 Task: Create Workspace CRM Systems Workspace description Collect customer feedback and conduct surveys. Workspace type Small Business
Action: Mouse moved to (399, 61)
Screenshot: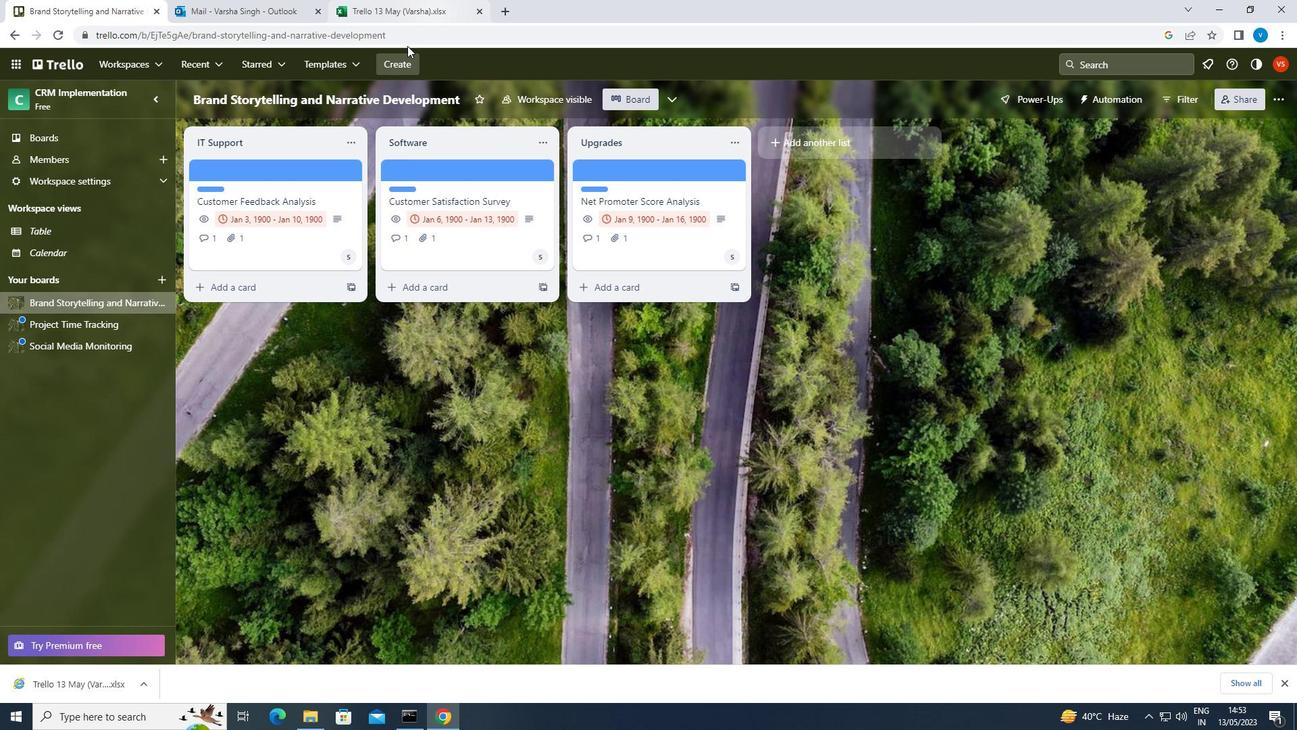 
Action: Mouse pressed left at (399, 61)
Screenshot: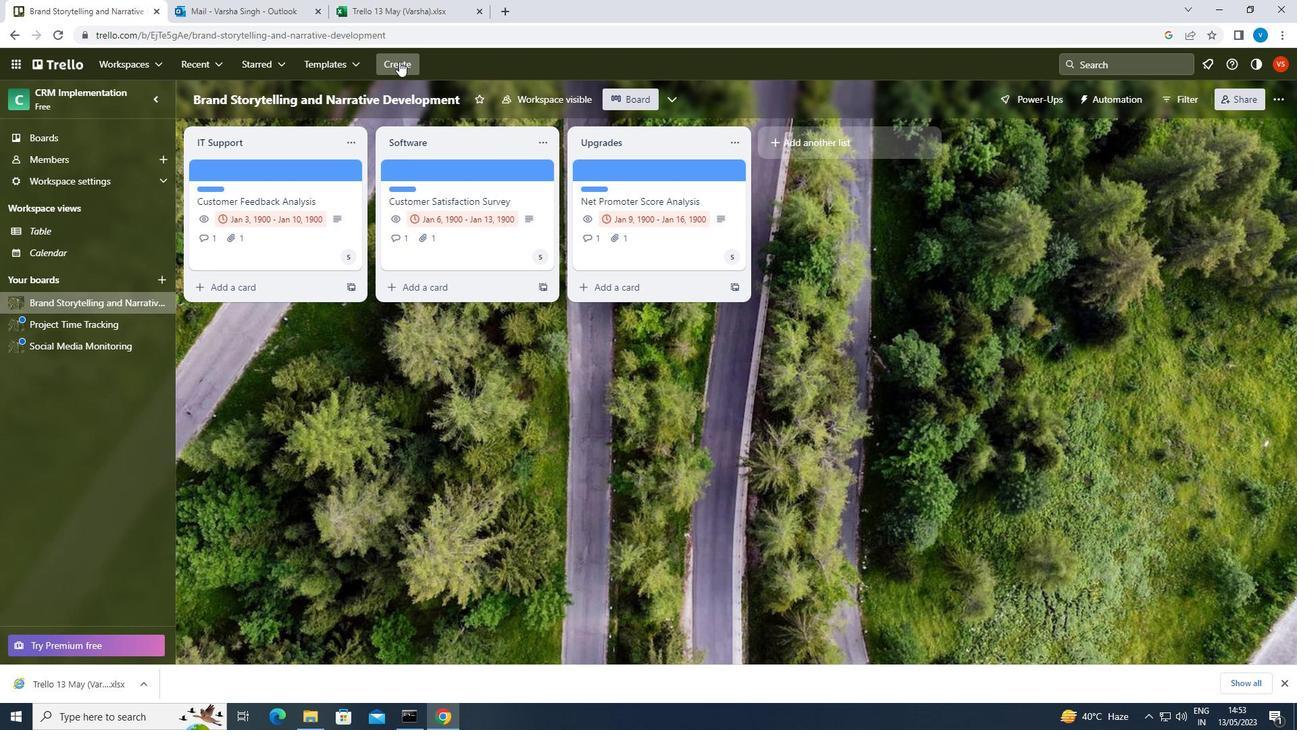 
Action: Mouse moved to (409, 198)
Screenshot: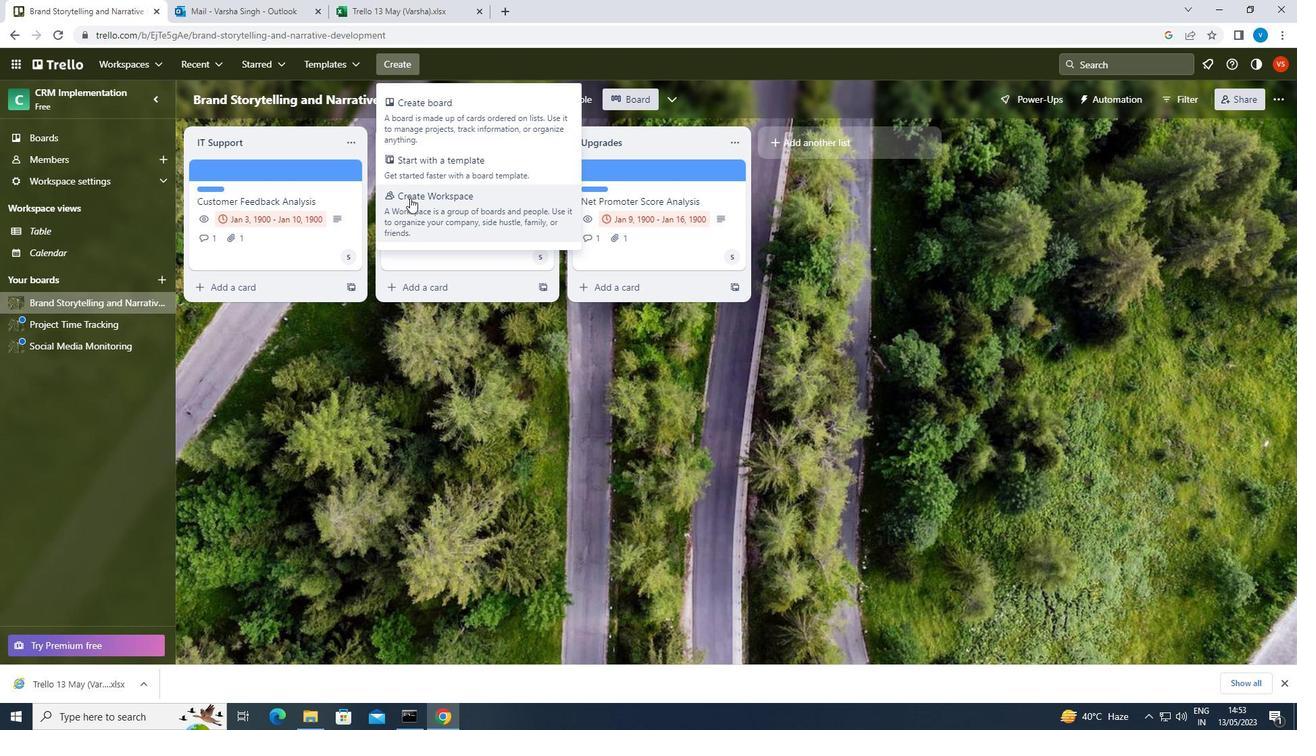 
Action: Mouse pressed left at (409, 198)
Screenshot: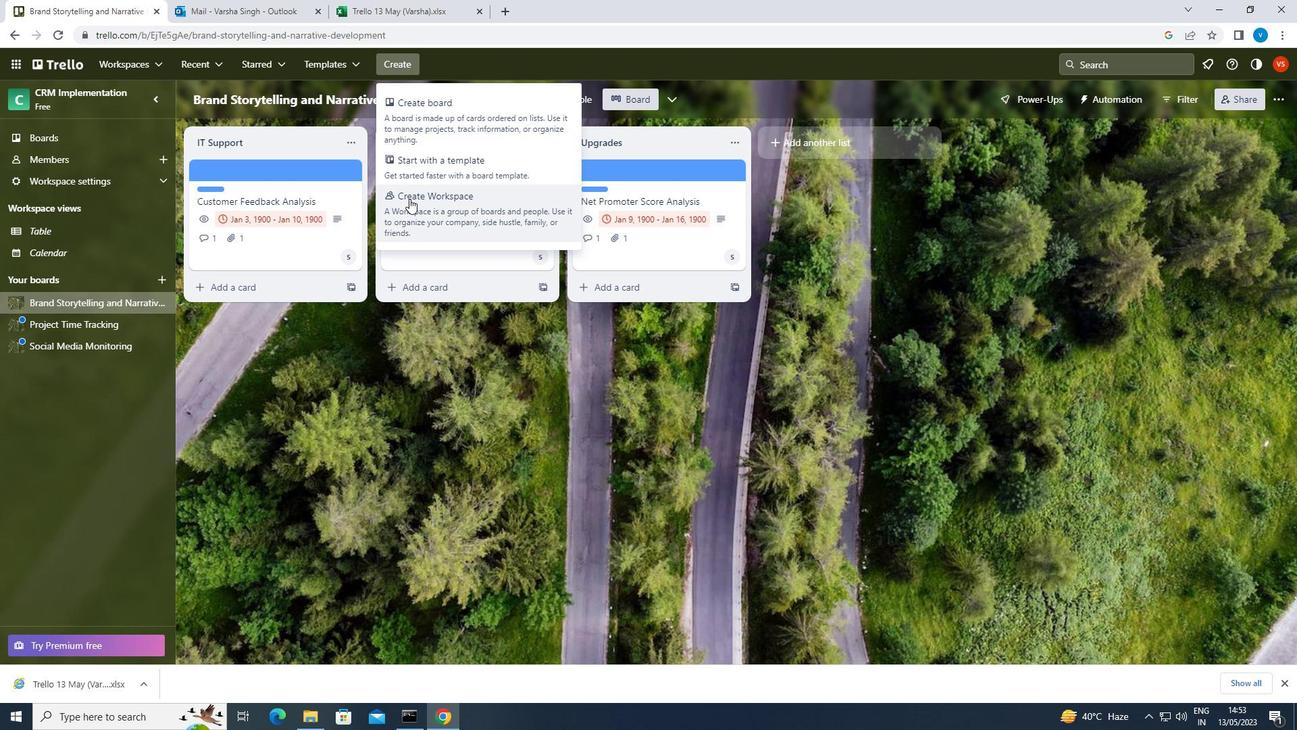 
Action: Mouse moved to (400, 225)
Screenshot: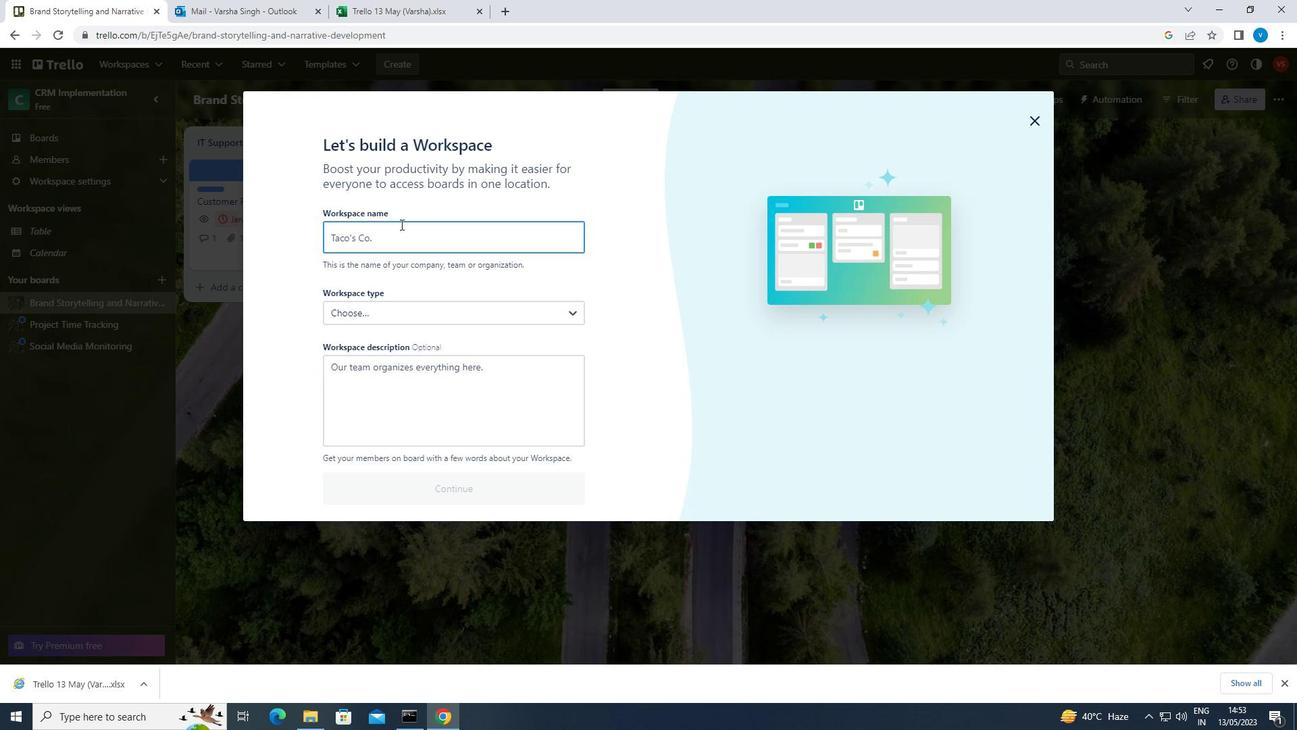 
Action: Mouse pressed left at (400, 225)
Screenshot: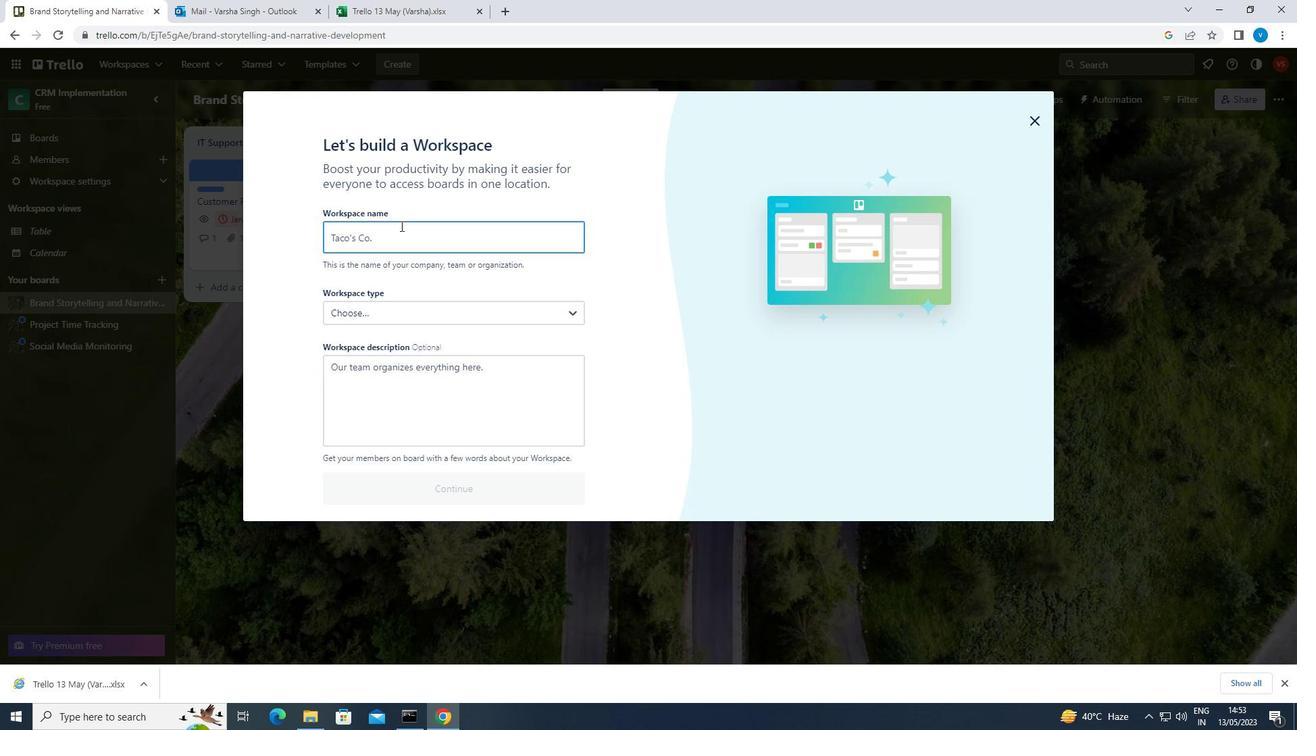 
Action: Mouse moved to (400, 225)
Screenshot: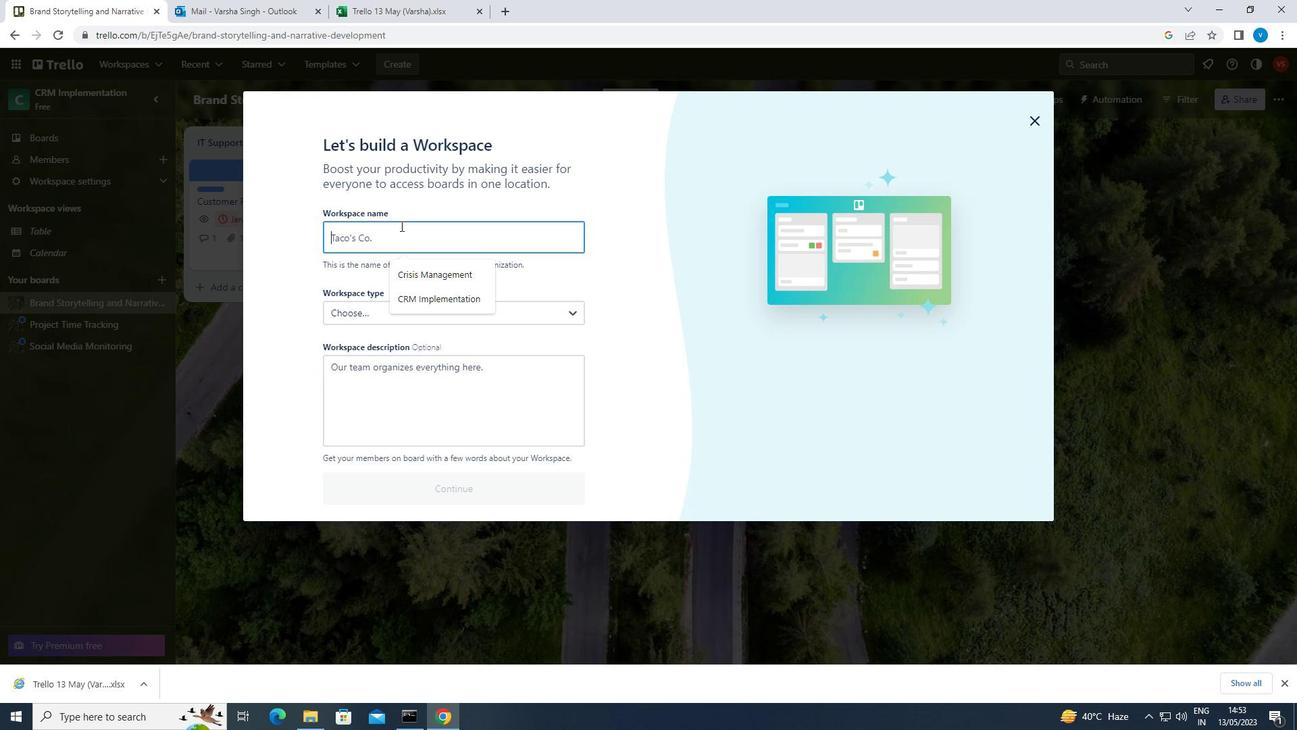 
Action: Key pressed <Key.shift><Key.shift><Key.shift><Key.shift><Key.shift>CRM<Key.space><Key.shift>SYSTEMS
Screenshot: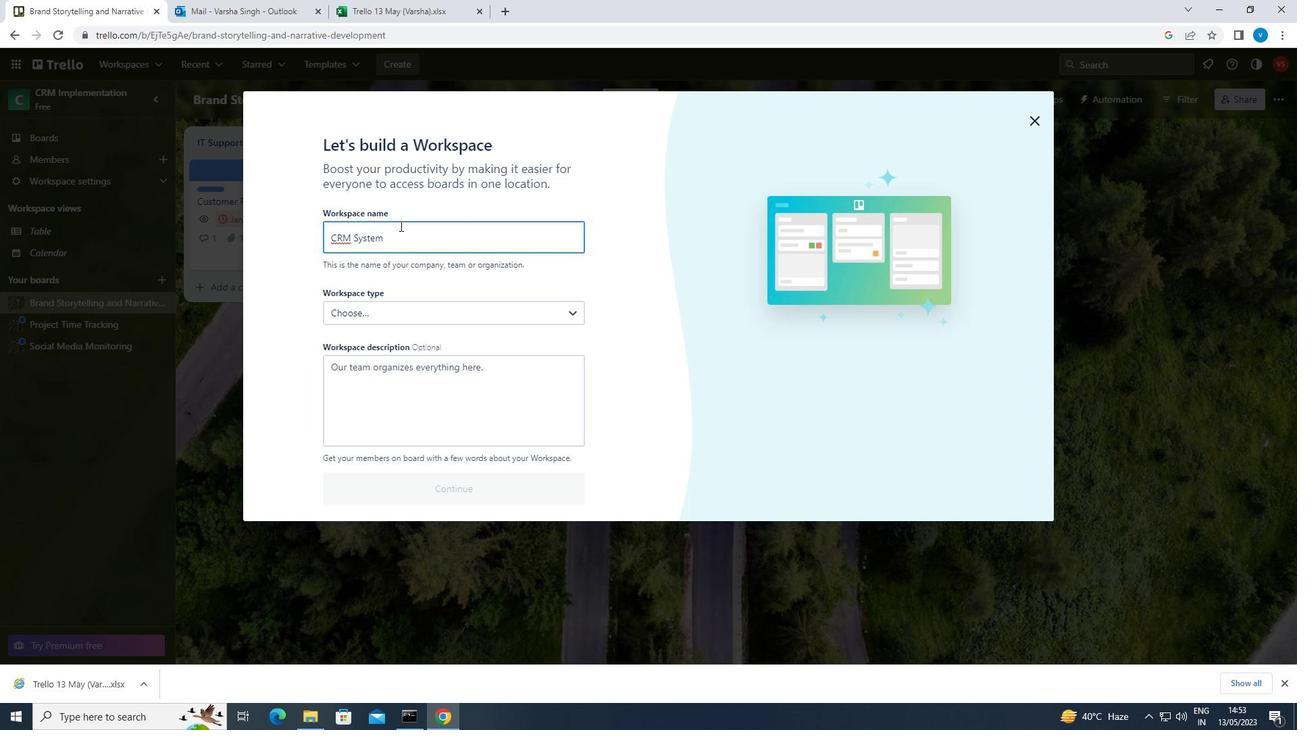 
Action: Mouse moved to (394, 390)
Screenshot: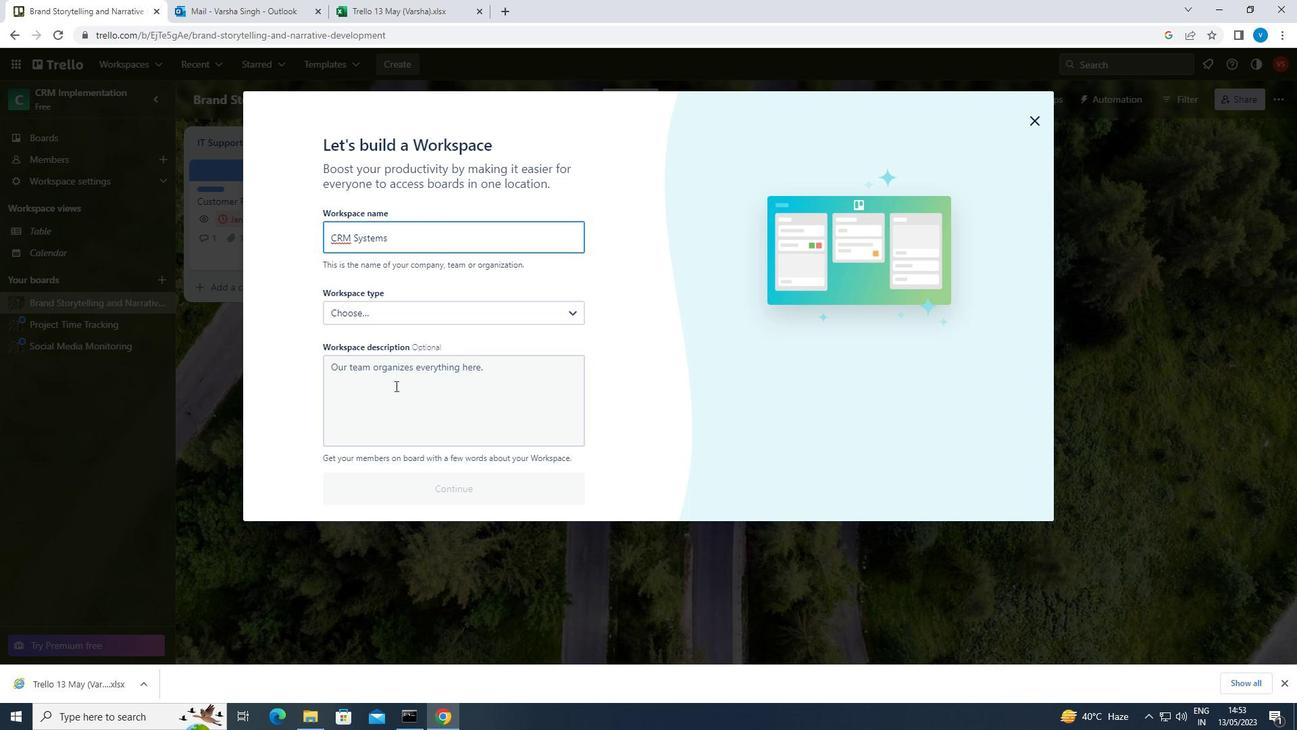 
Action: Mouse pressed left at (394, 390)
Screenshot: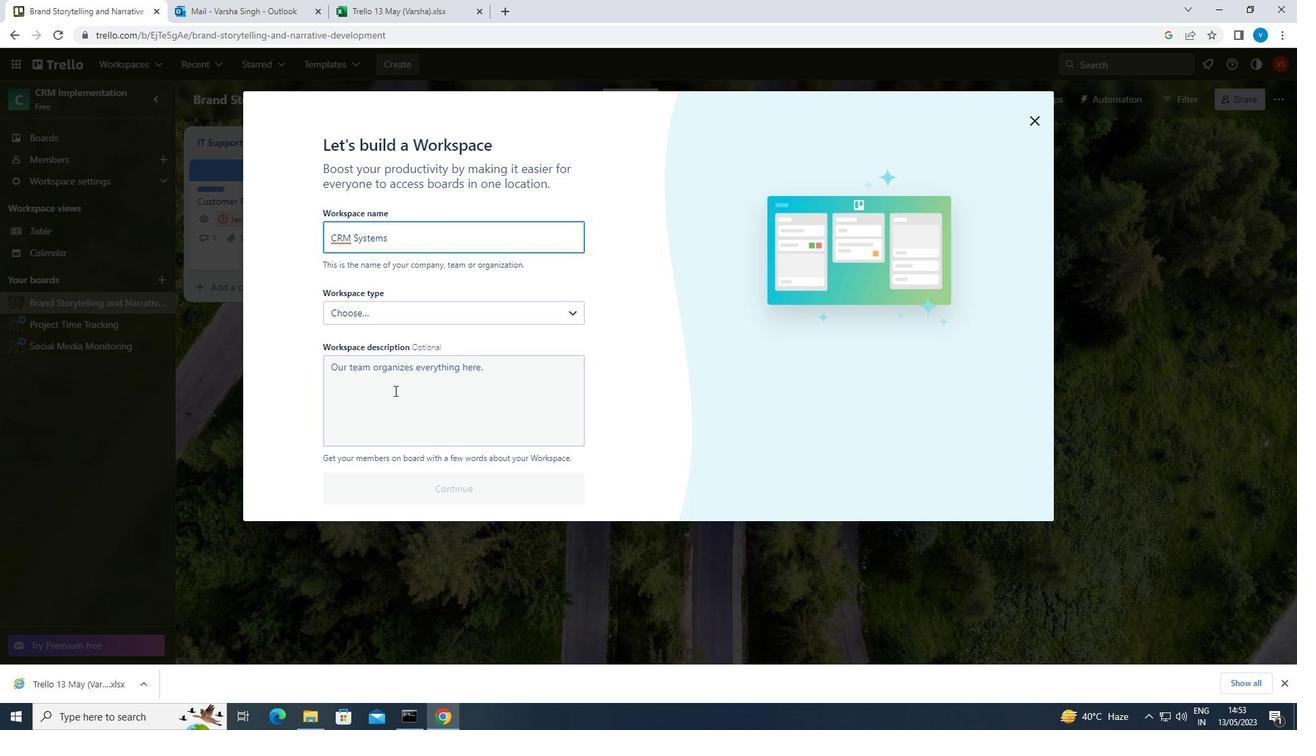 
Action: Key pressed <Key.shift>COLLECT<Key.space>CUSTOMER<Key.space>FEEDBACK<Key.space>AND<Key.space>CONDUCT<Key.space>SURVEYS.
Screenshot: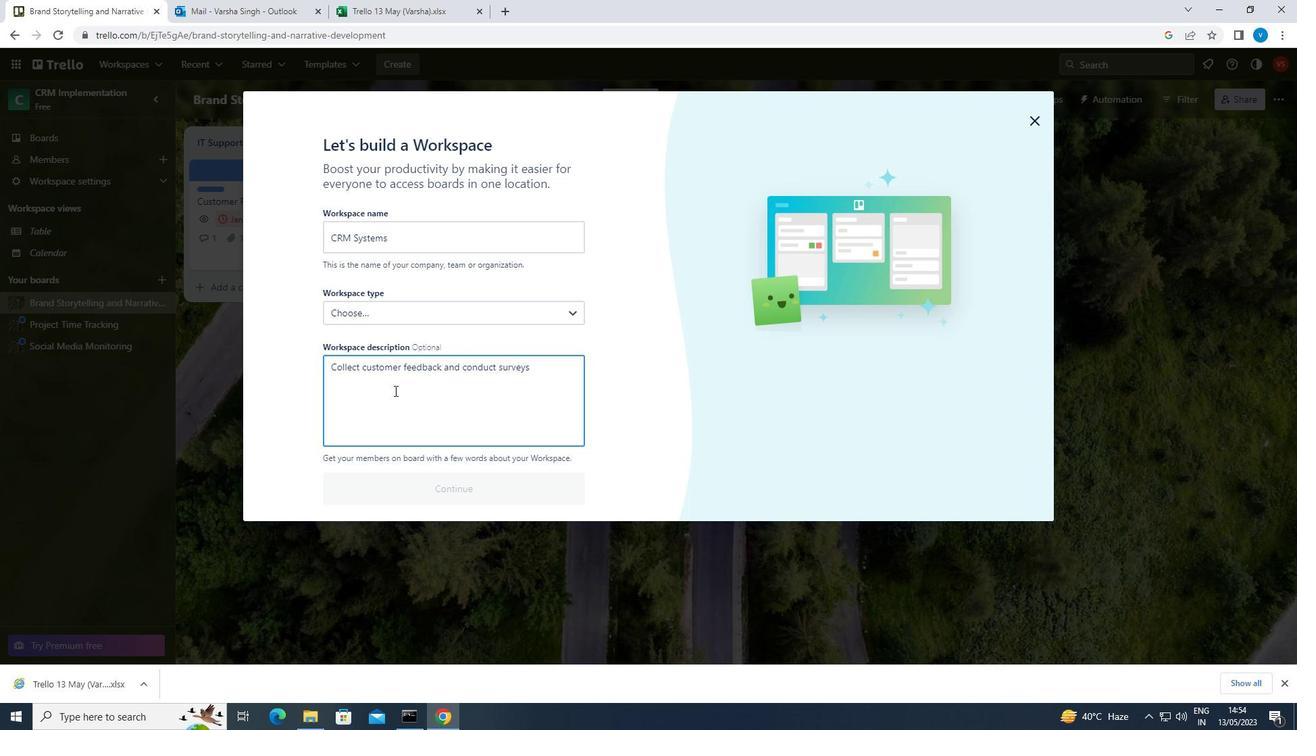 
Action: Mouse moved to (437, 314)
Screenshot: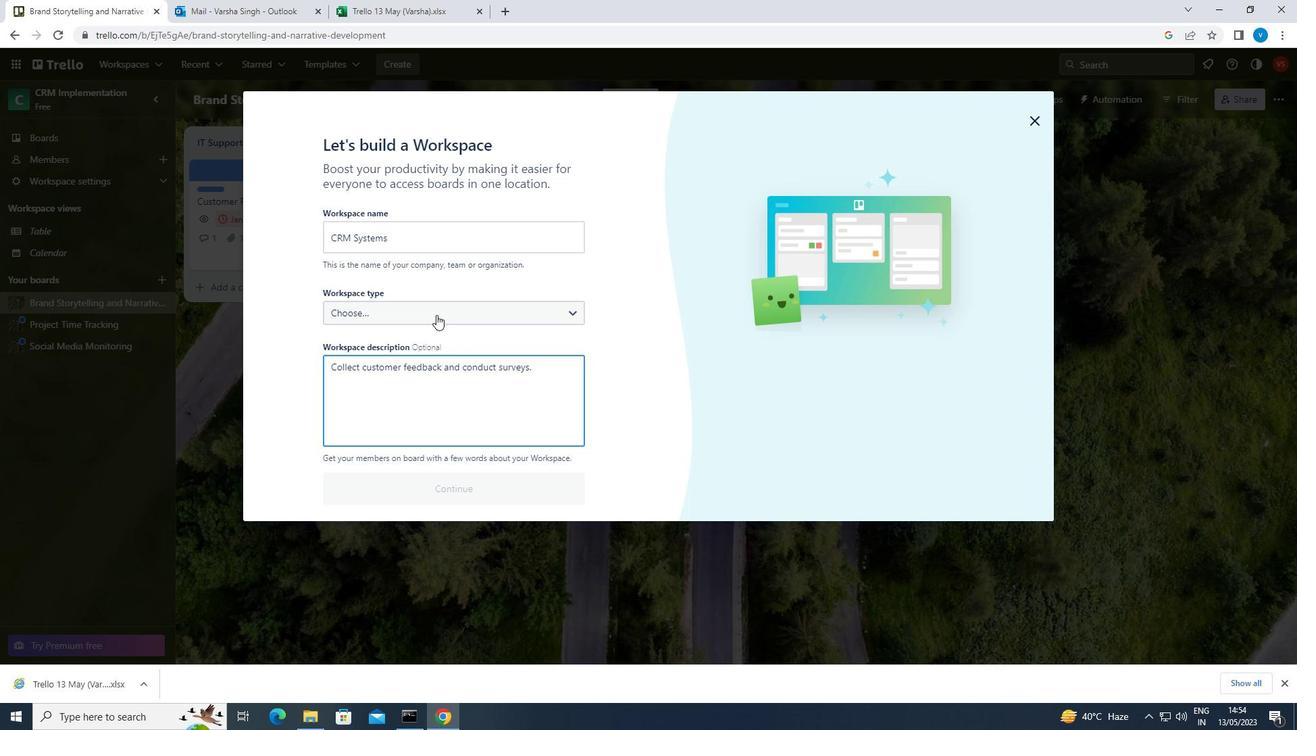 
Action: Mouse pressed left at (437, 314)
Screenshot: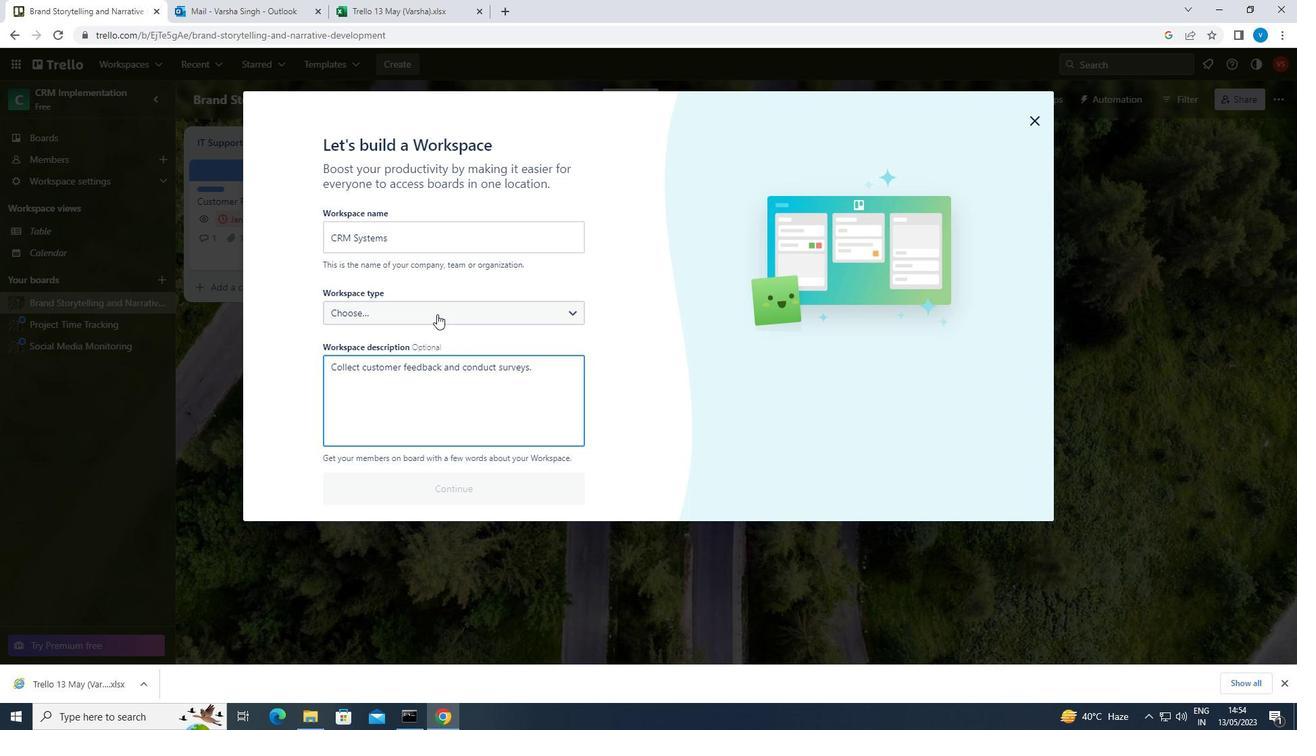 
Action: Mouse moved to (408, 452)
Screenshot: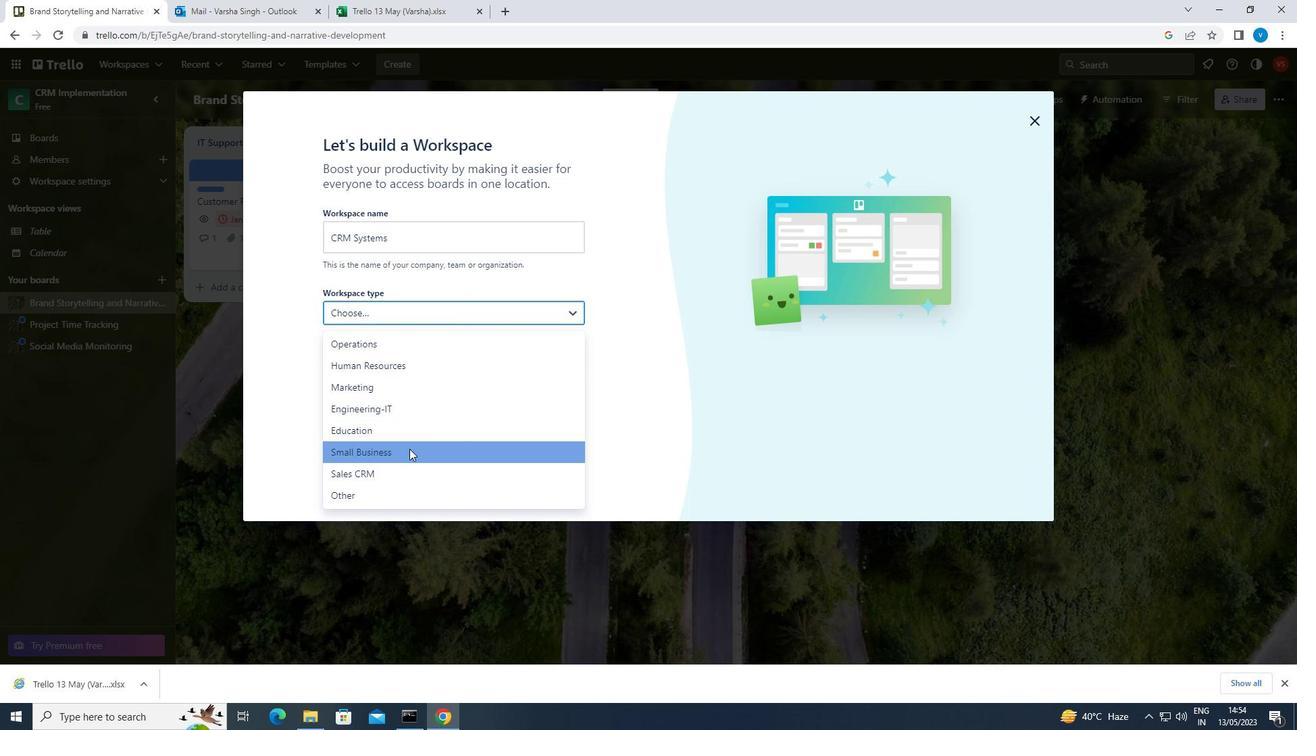 
Action: Mouse pressed left at (408, 452)
Screenshot: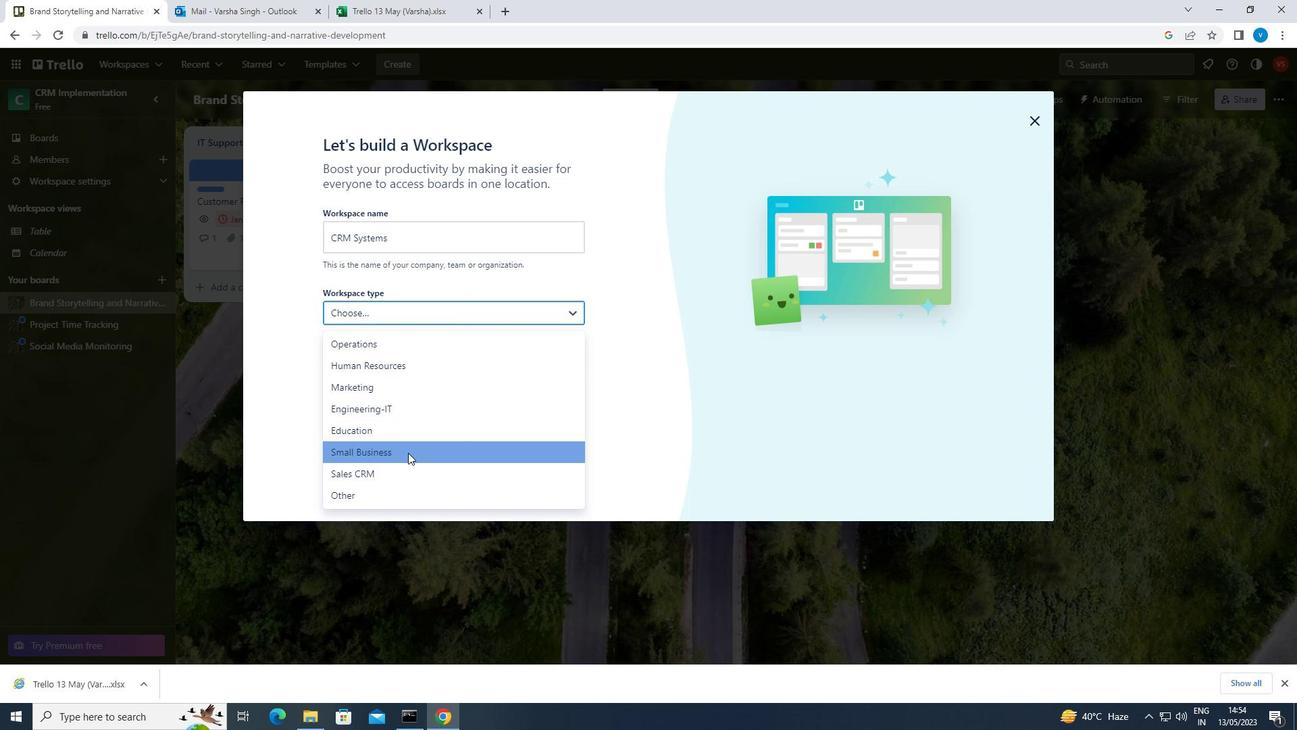 
Action: Mouse moved to (426, 488)
Screenshot: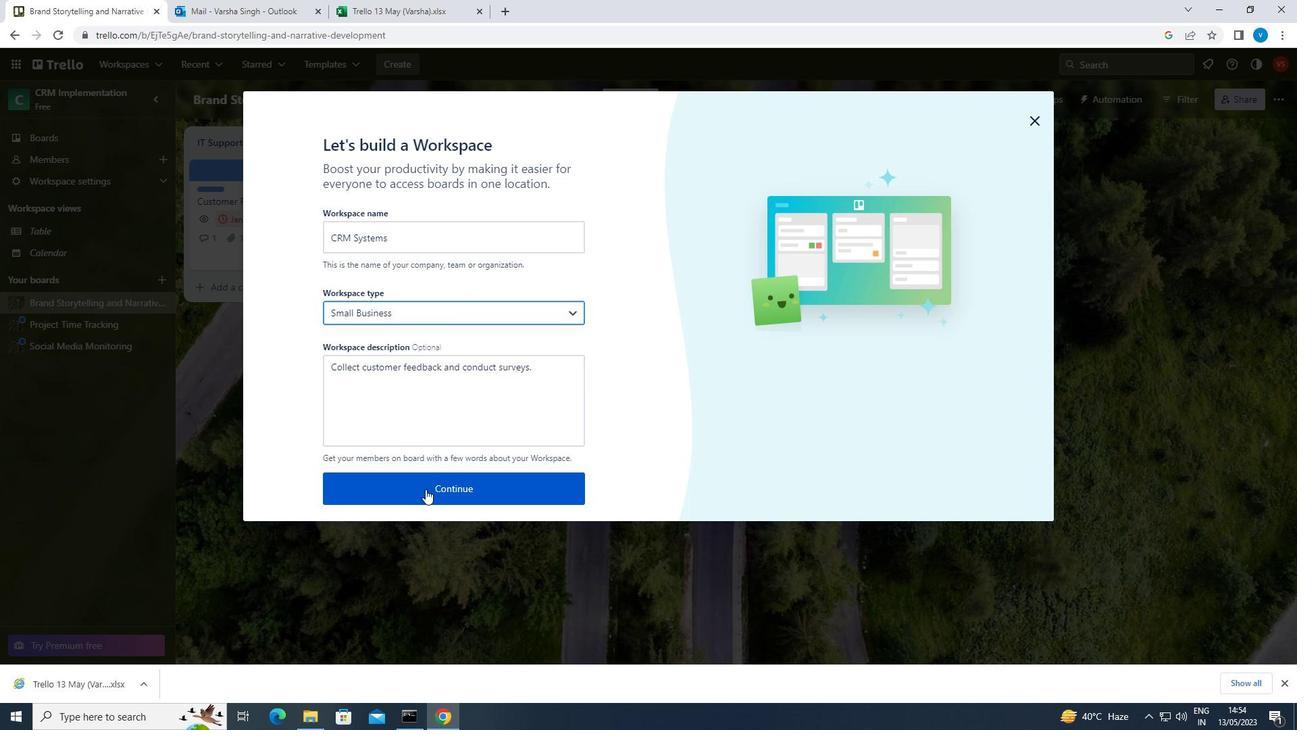
Action: Mouse pressed left at (426, 488)
Screenshot: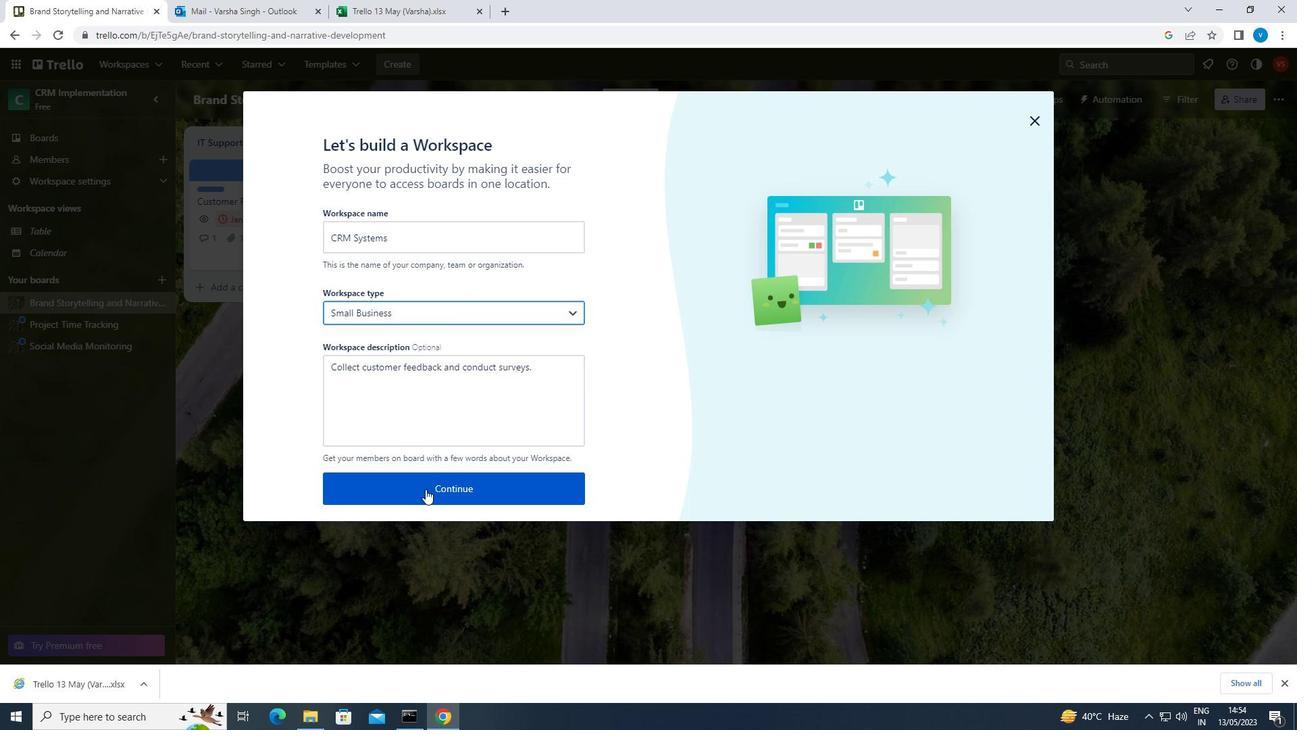 
Action: Mouse moved to (429, 485)
Screenshot: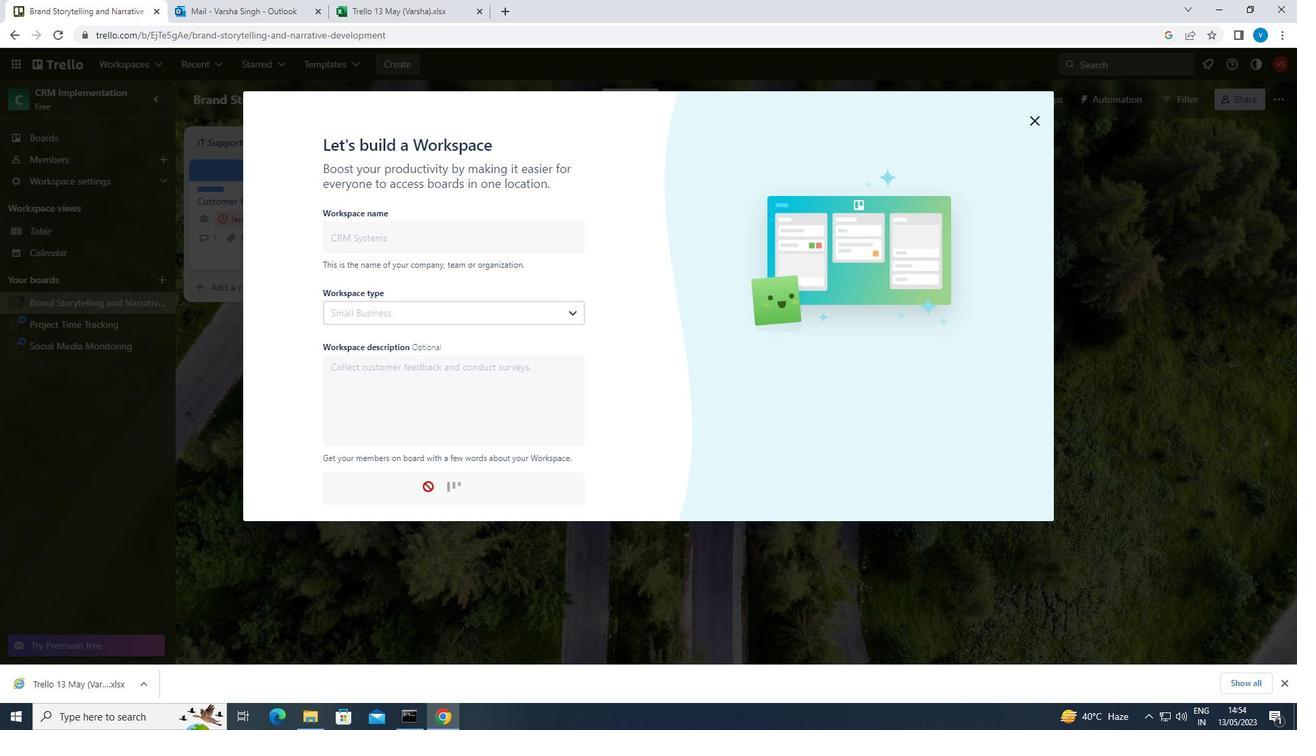 
